 Task: Create List Designing in Board Website Redesign to Workspace Data Analysis. Create List Developing in Board Customer Feedback Management to Workspace Data Analysis. Create List Testing in Board Social Media User Generated Content Management to Workspace Data Analysis
Action: Mouse moved to (811, 455)
Screenshot: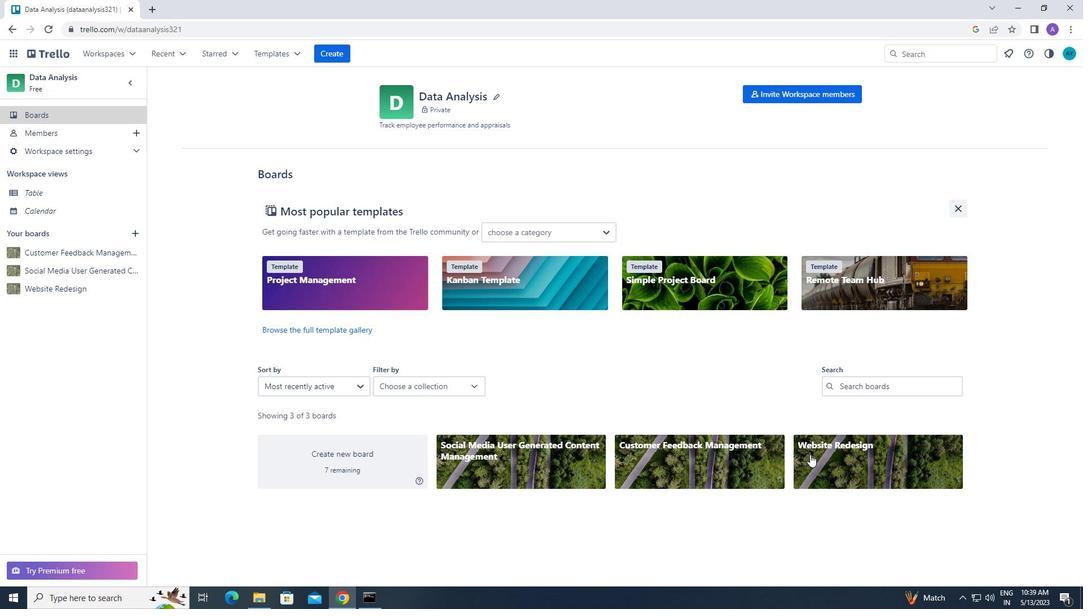 
Action: Mouse pressed left at (811, 455)
Screenshot: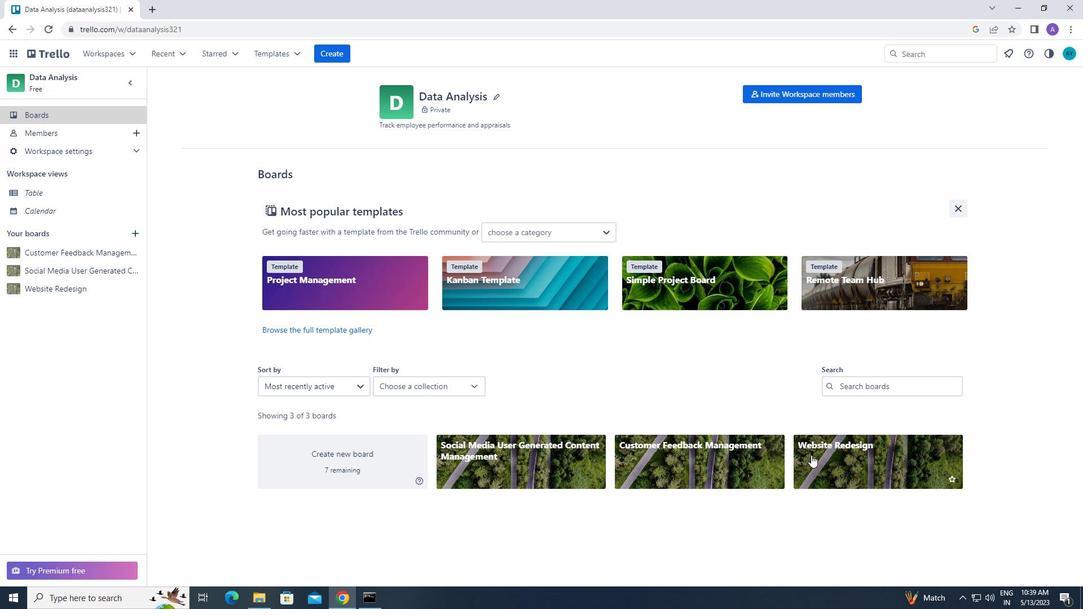
Action: Mouse moved to (362, 117)
Screenshot: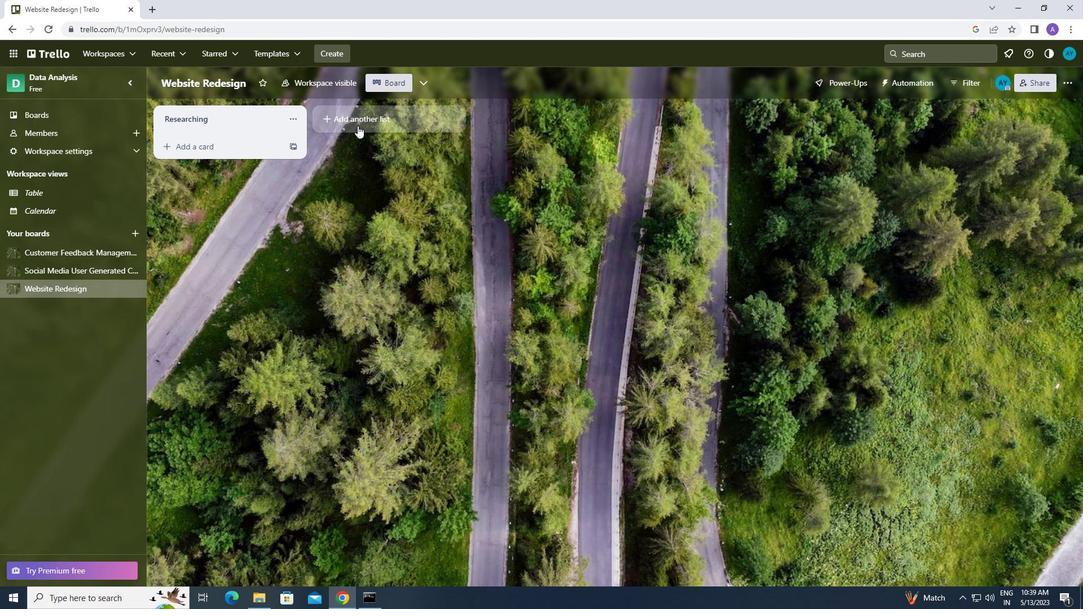 
Action: Mouse pressed left at (362, 117)
Screenshot: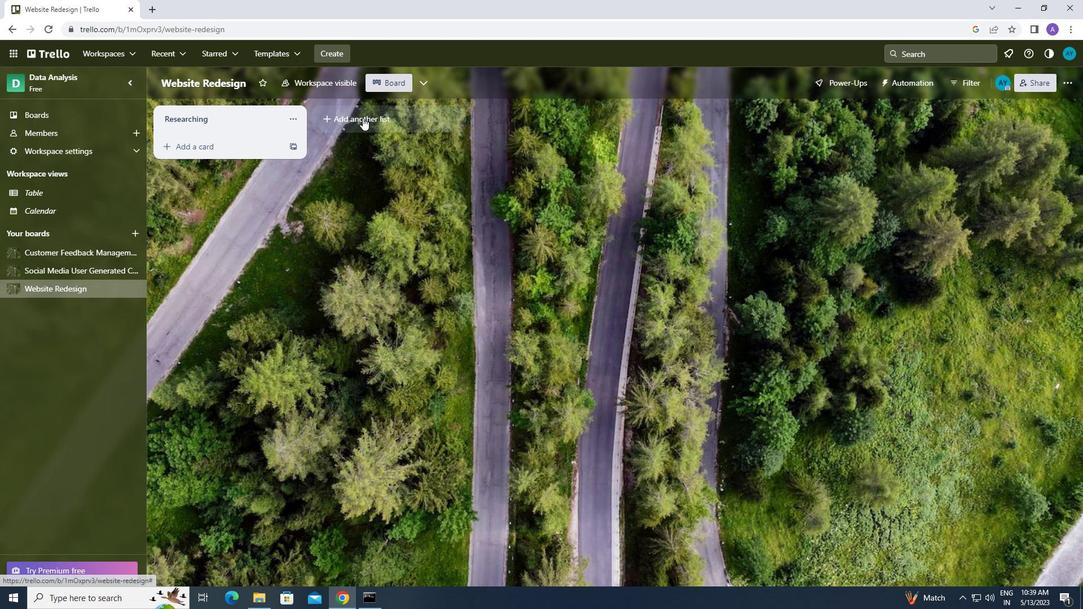 
Action: Mouse moved to (367, 121)
Screenshot: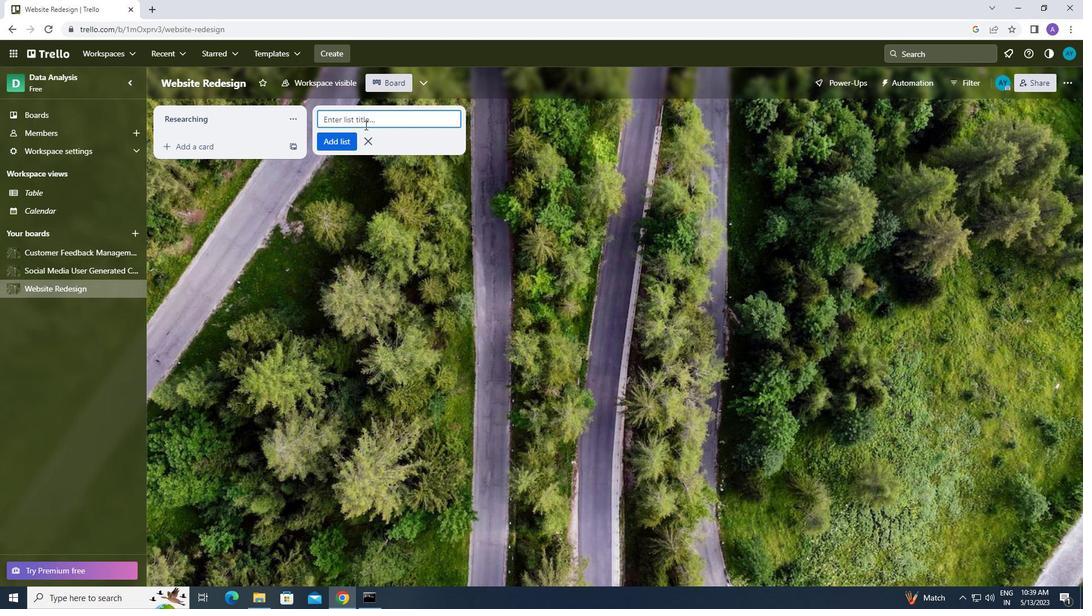 
Action: Mouse pressed left at (367, 121)
Screenshot: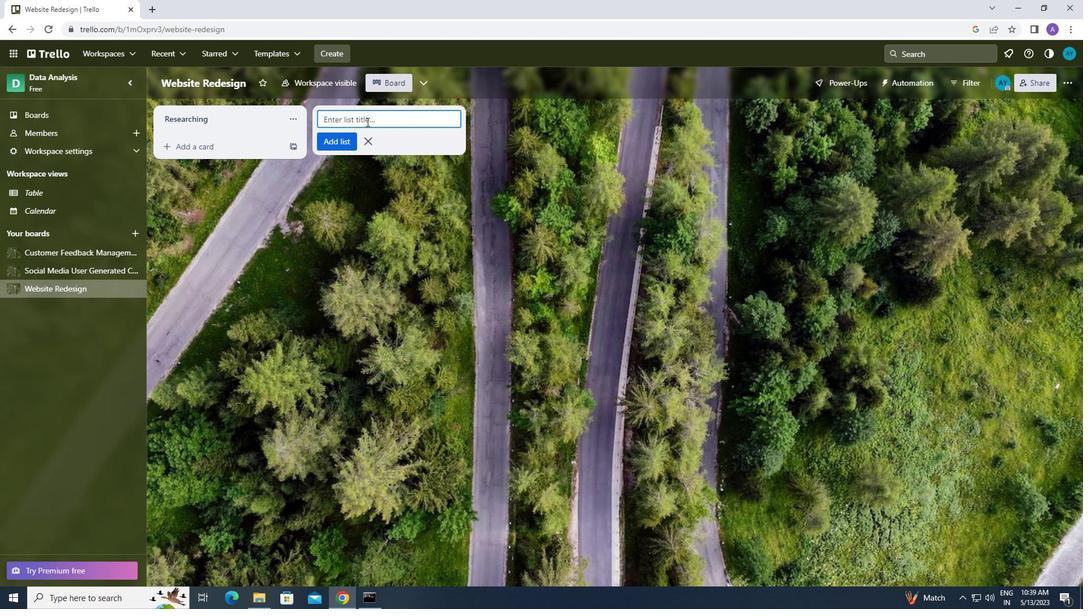 
Action: Key pressed <Key.caps_lock>d<Key.caps_lock><Key.backspace><Key.caps_lock><Key.caps_lock>d<Key.caps_lock>esigning
Screenshot: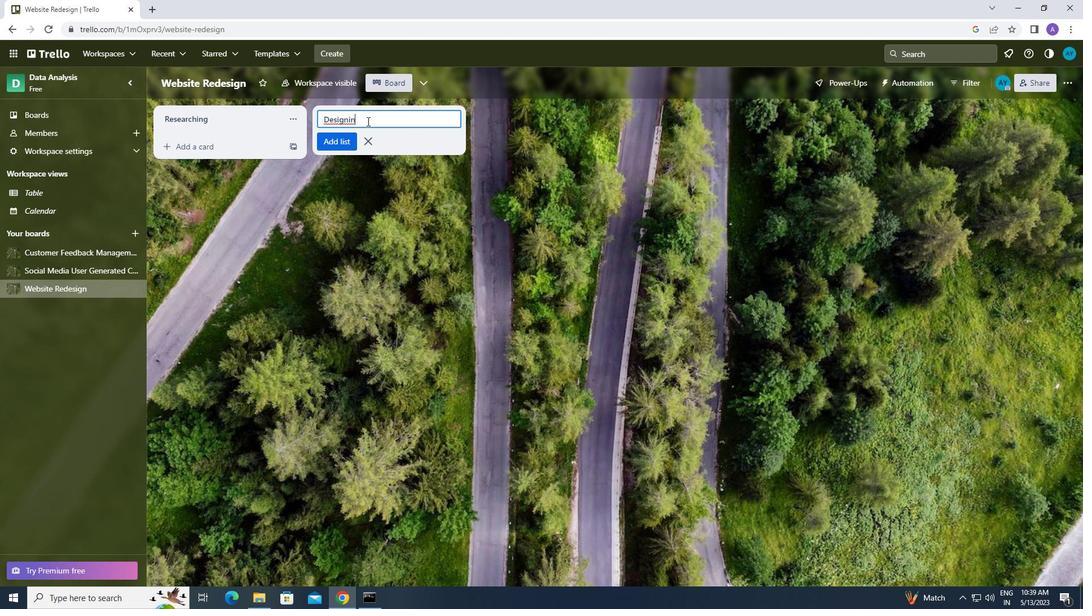 
Action: Mouse moved to (372, 130)
Screenshot: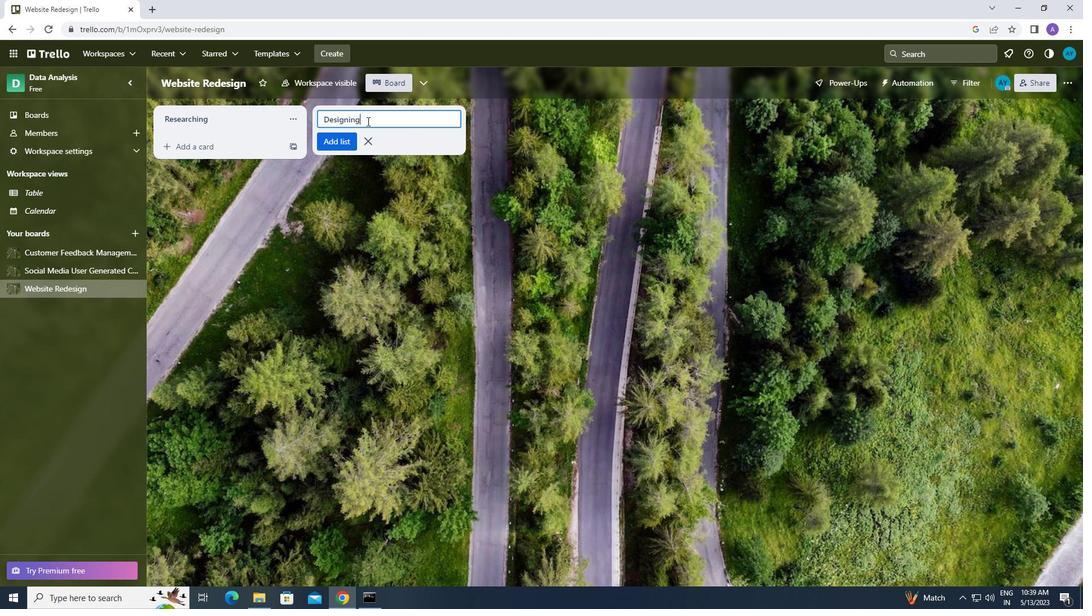 
Action: Key pressed <Key.enter>
Screenshot: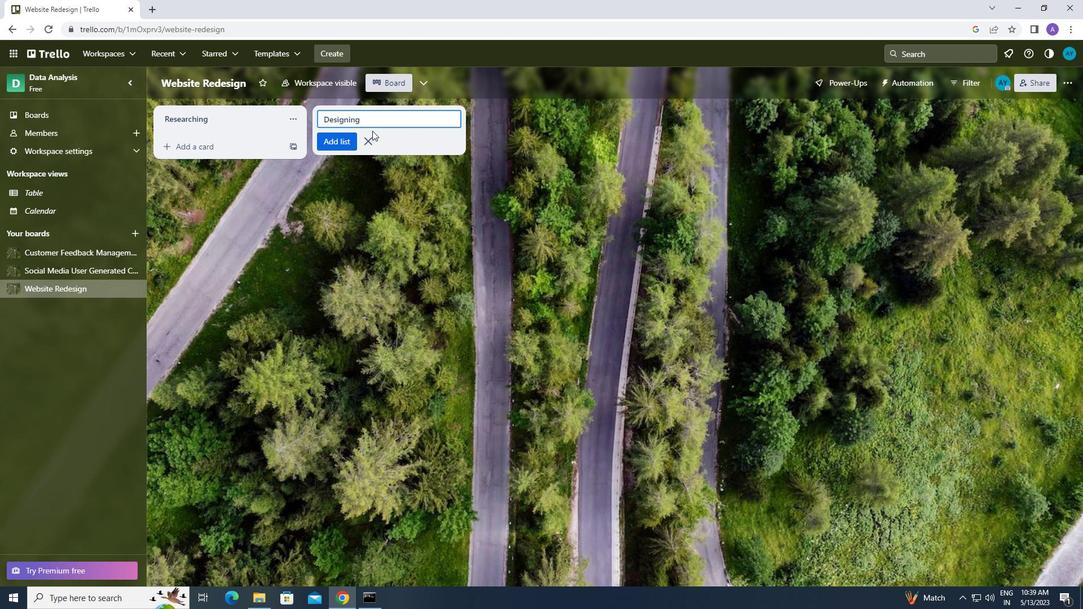 
Action: Mouse moved to (103, 50)
Screenshot: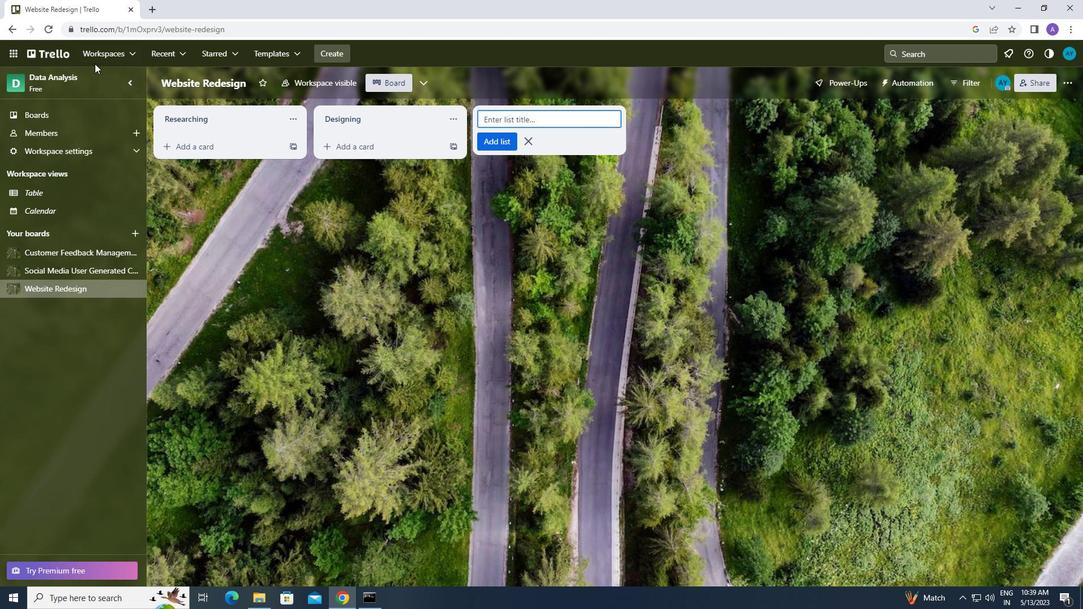 
Action: Mouse pressed left at (103, 50)
Screenshot: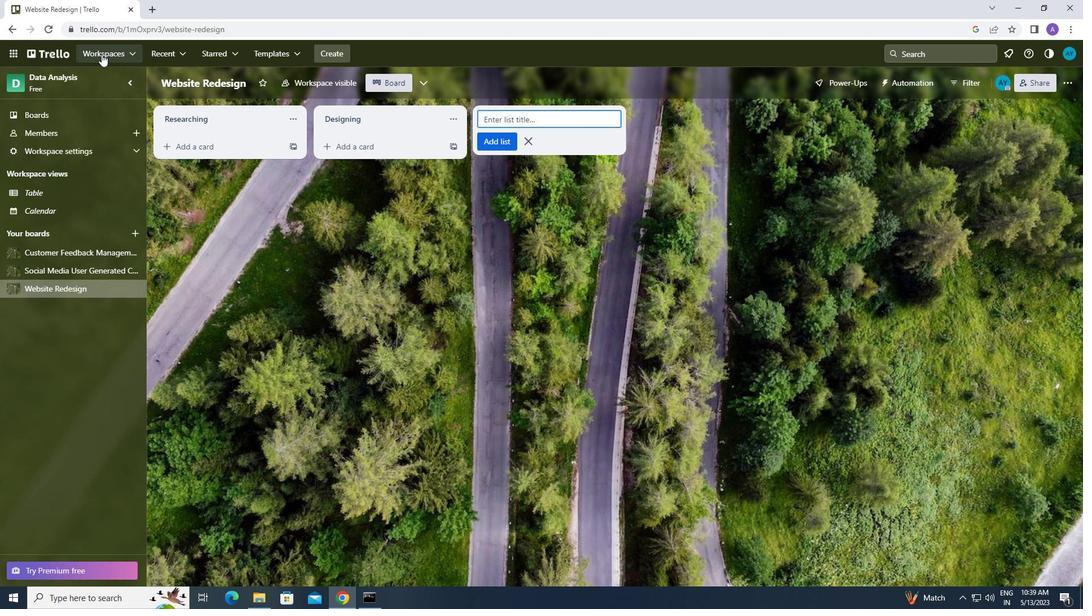 
Action: Mouse moved to (148, 238)
Screenshot: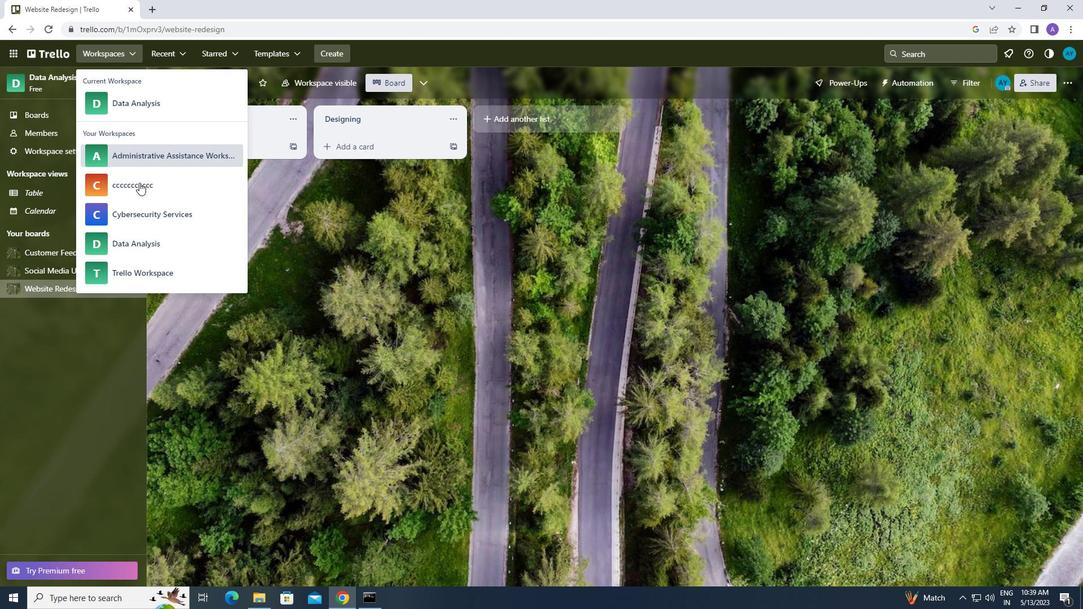 
Action: Mouse pressed left at (148, 238)
Screenshot: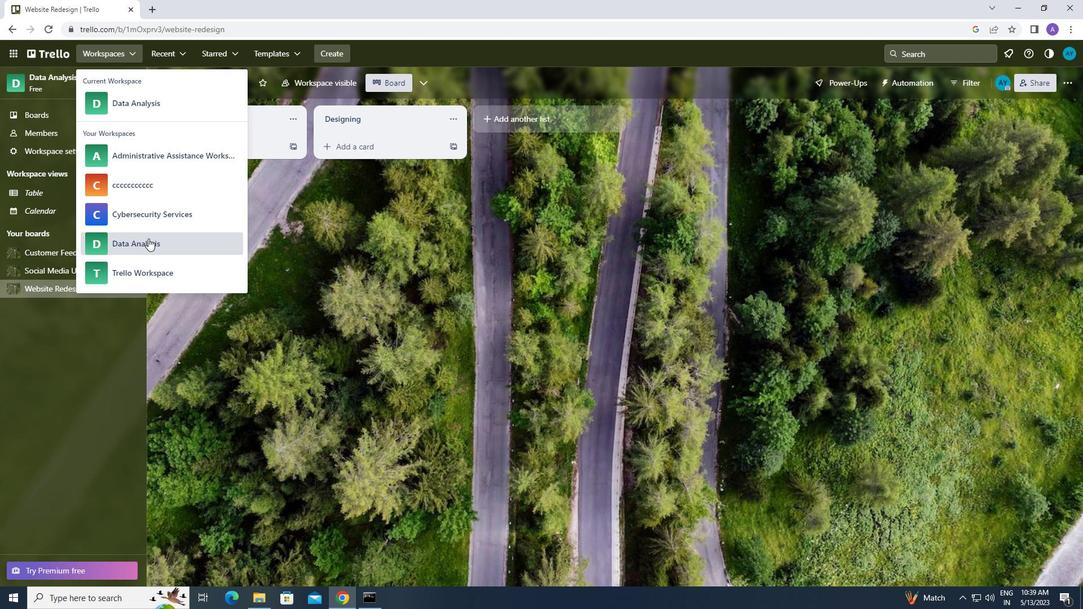 
Action: Mouse moved to (676, 466)
Screenshot: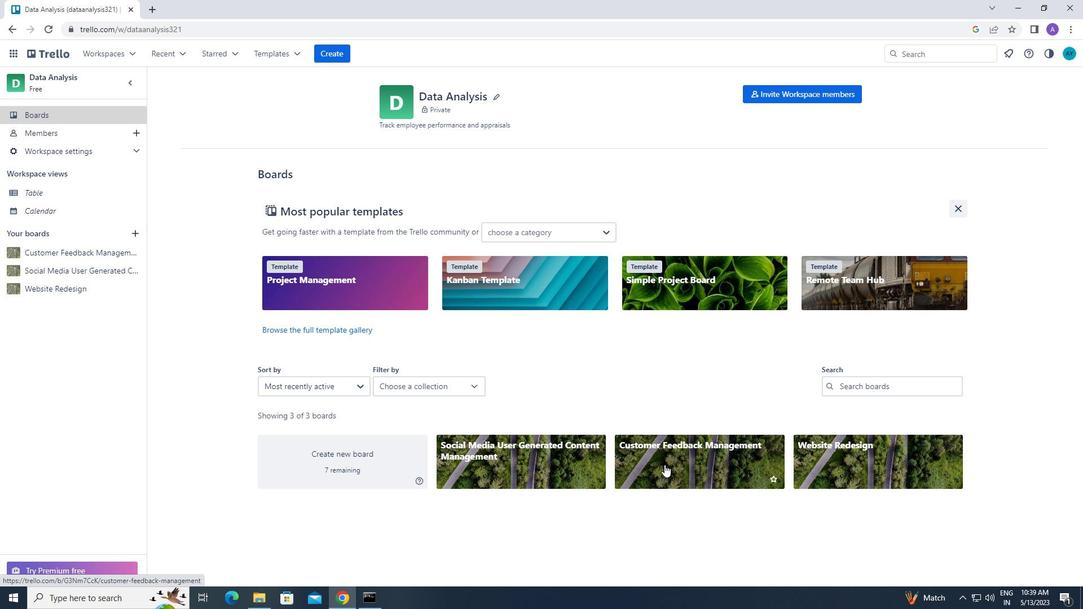 
Action: Mouse pressed left at (676, 466)
Screenshot: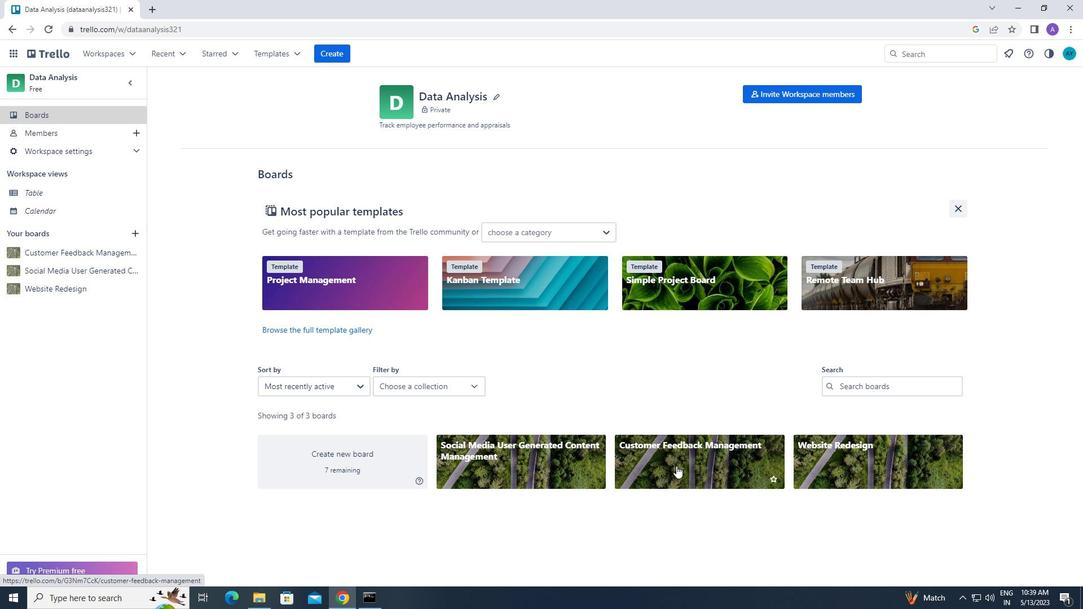 
Action: Mouse moved to (355, 120)
Screenshot: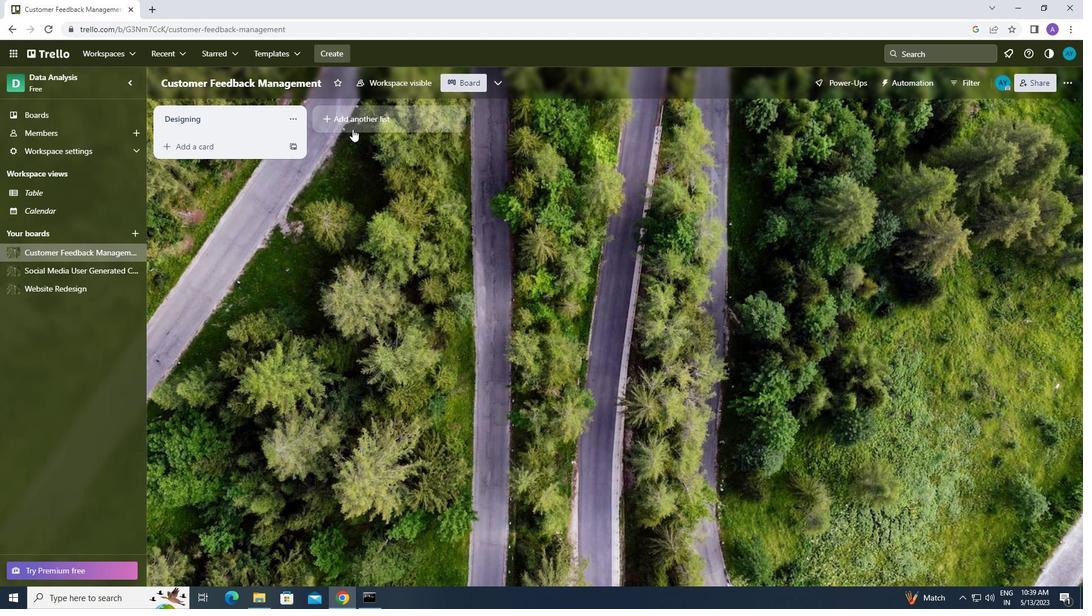 
Action: Mouse pressed left at (355, 120)
Screenshot: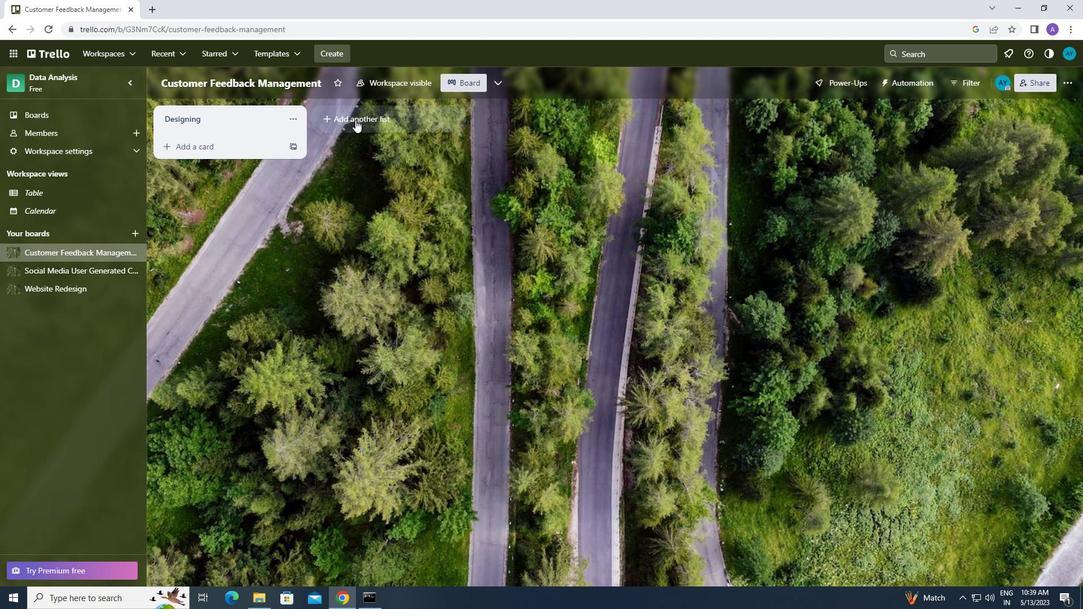 
Action: Mouse moved to (359, 117)
Screenshot: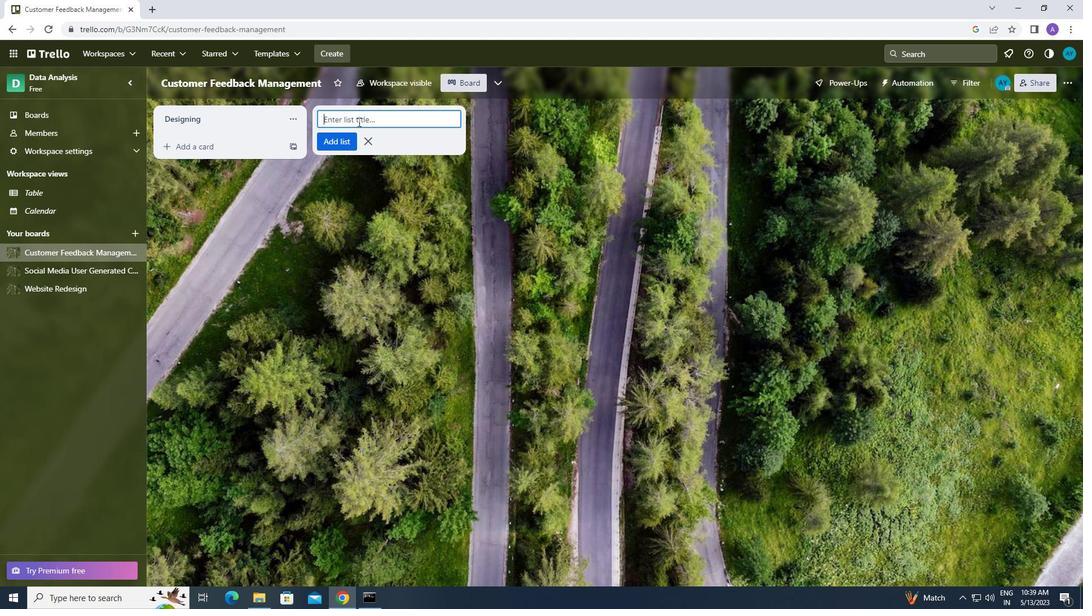 
Action: Mouse pressed left at (359, 117)
Screenshot: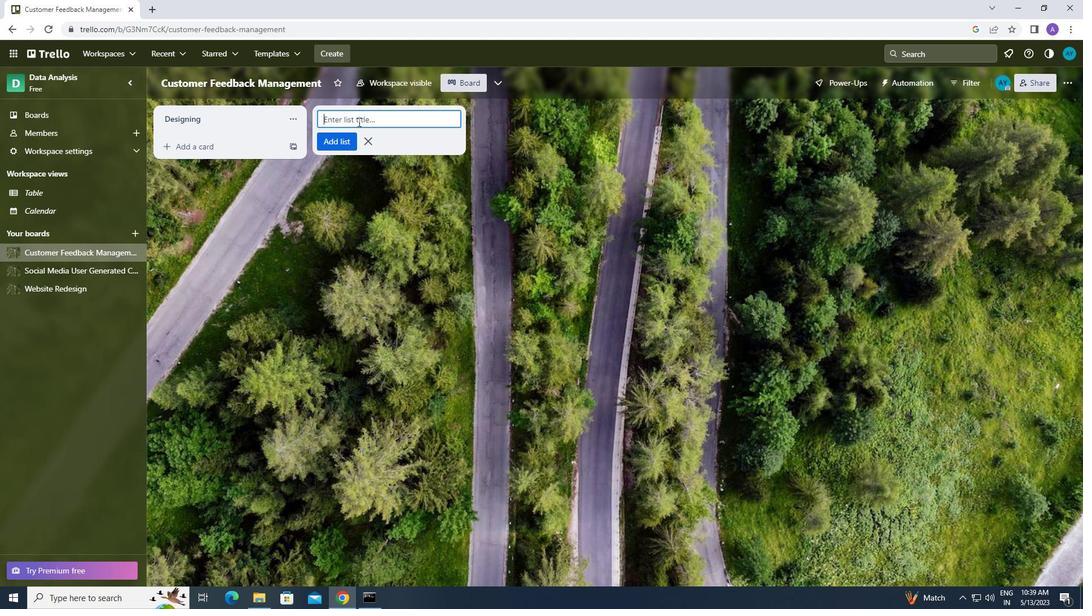 
Action: Key pressed <Key.caps_lock>d<Key.caps_lock>eveloping
Screenshot: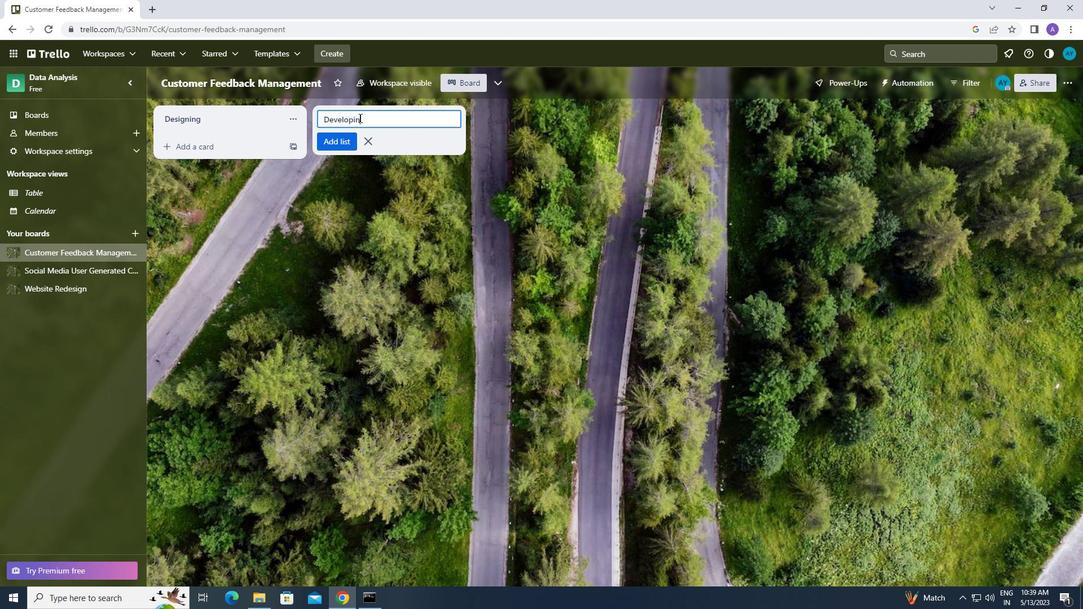 
Action: Mouse moved to (446, 202)
Screenshot: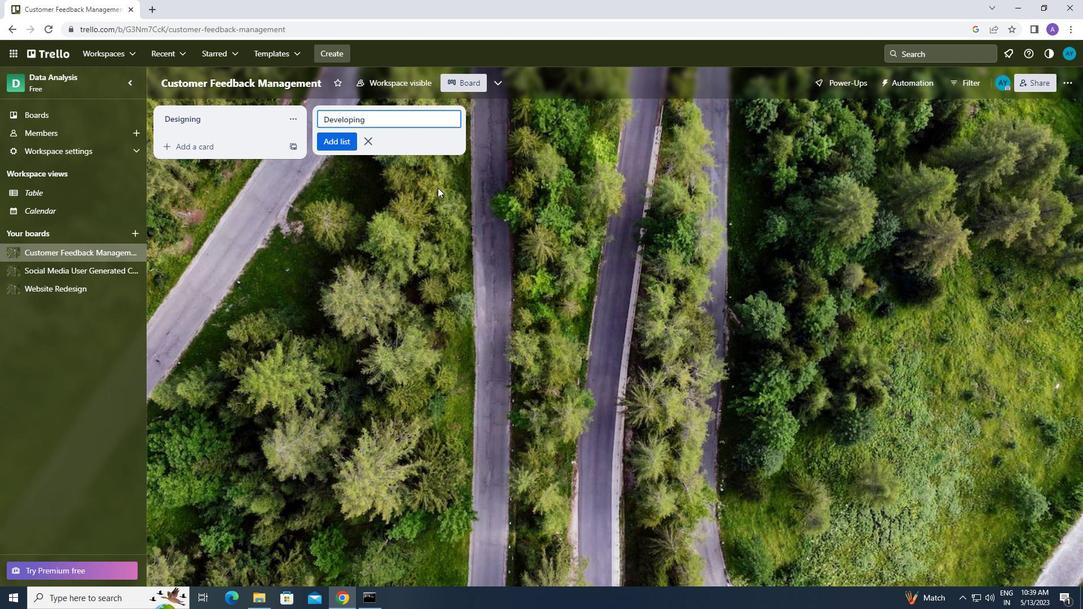 
Action: Key pressed <Key.enter>
Screenshot: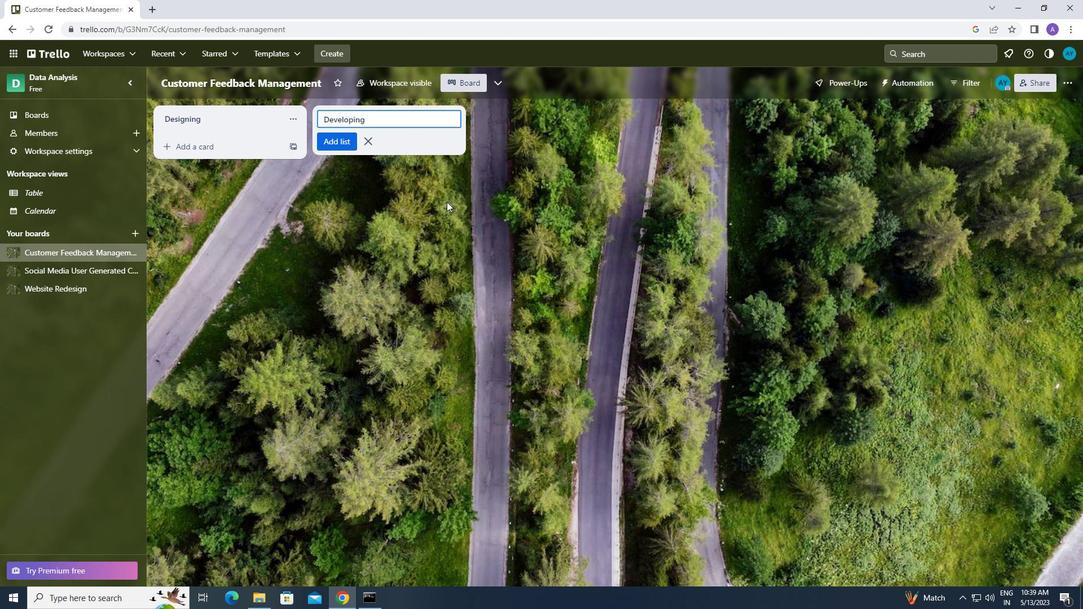 
Action: Mouse moved to (97, 47)
Screenshot: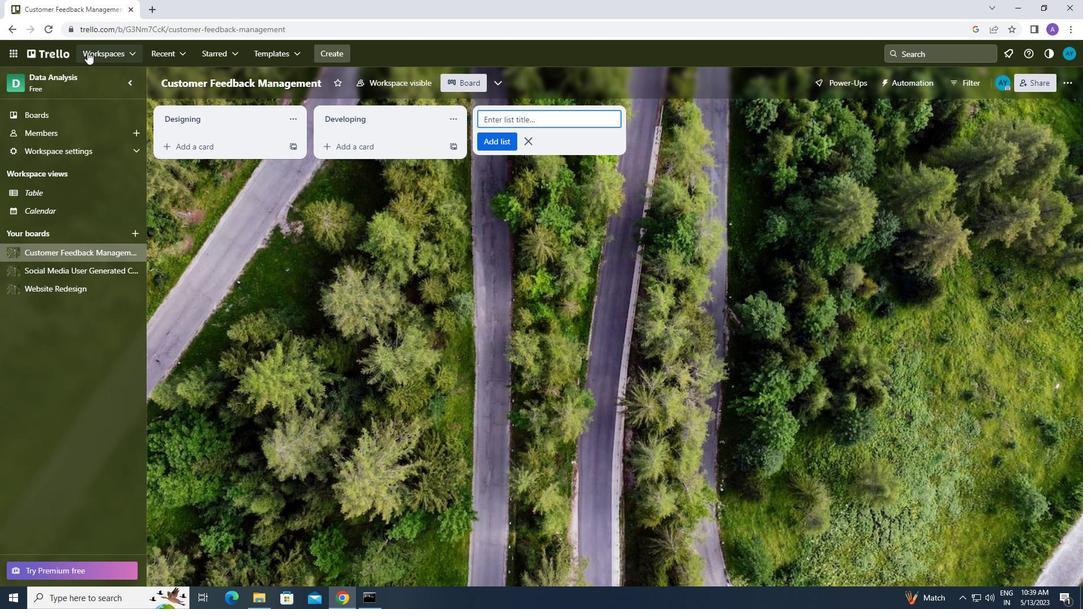 
Action: Mouse pressed left at (97, 47)
Screenshot: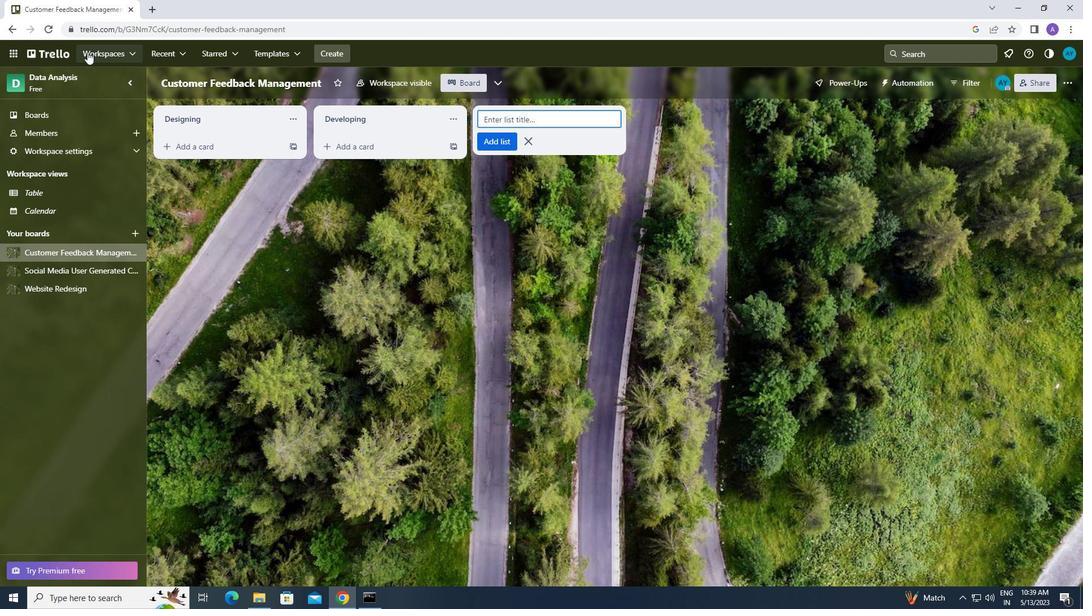 
Action: Mouse moved to (130, 235)
Screenshot: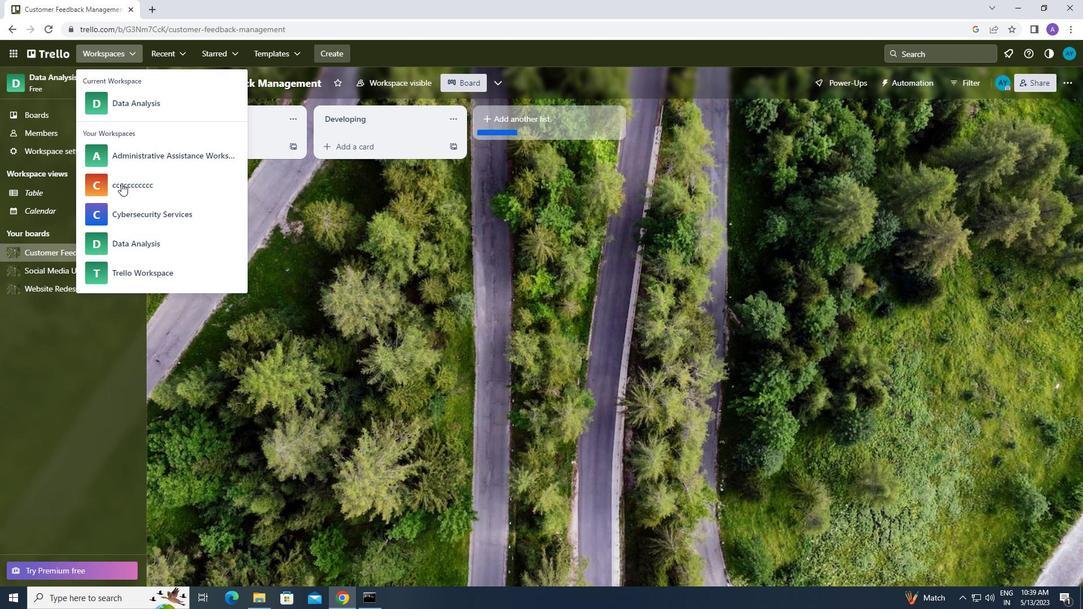 
Action: Mouse pressed left at (130, 235)
Screenshot: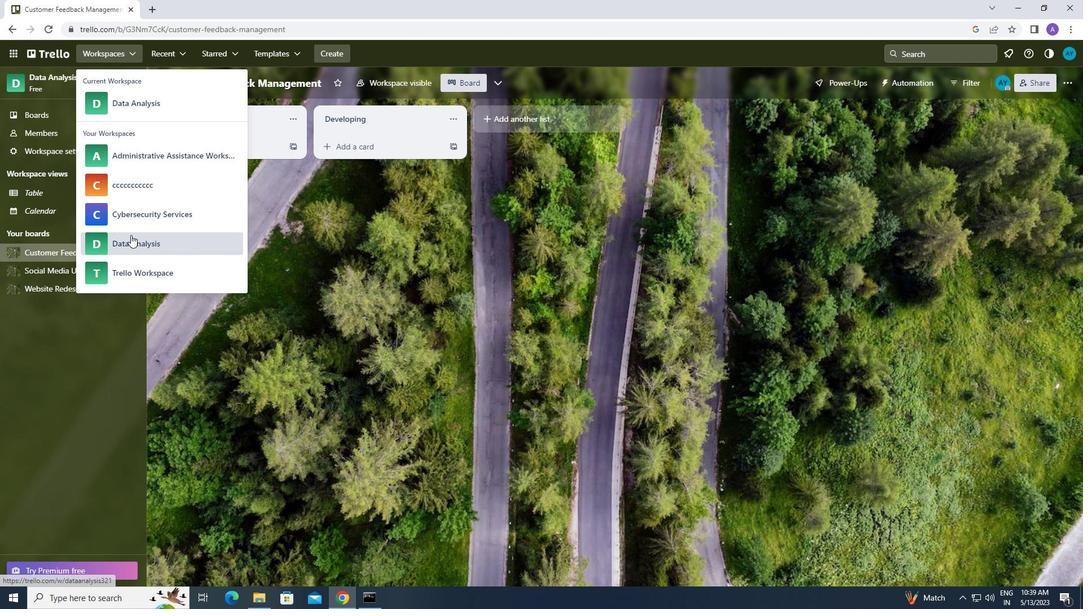 
Action: Mouse moved to (510, 452)
Screenshot: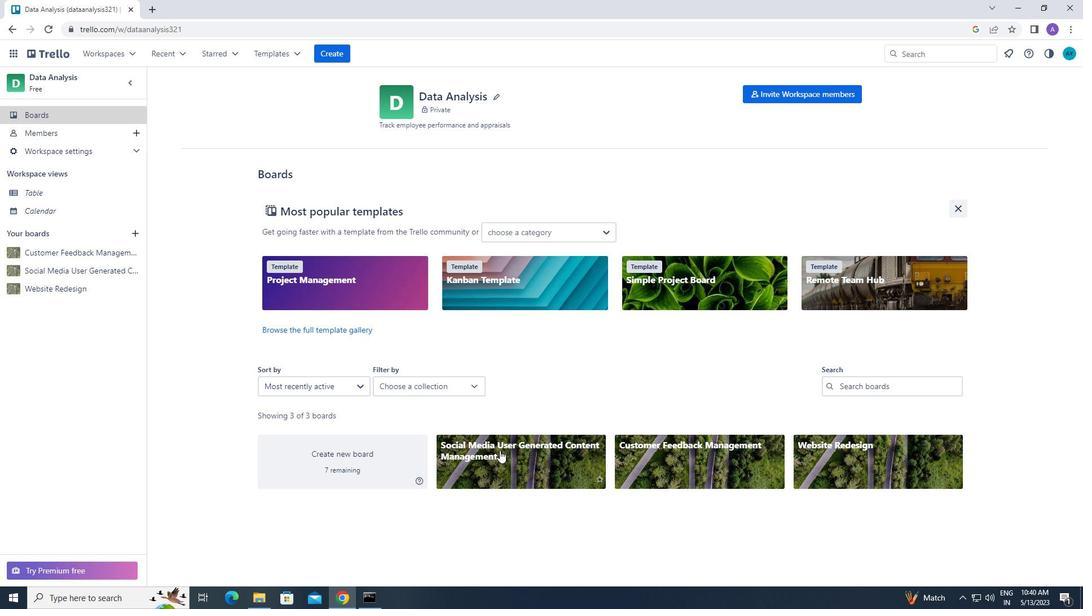 
Action: Mouse pressed left at (510, 452)
Screenshot: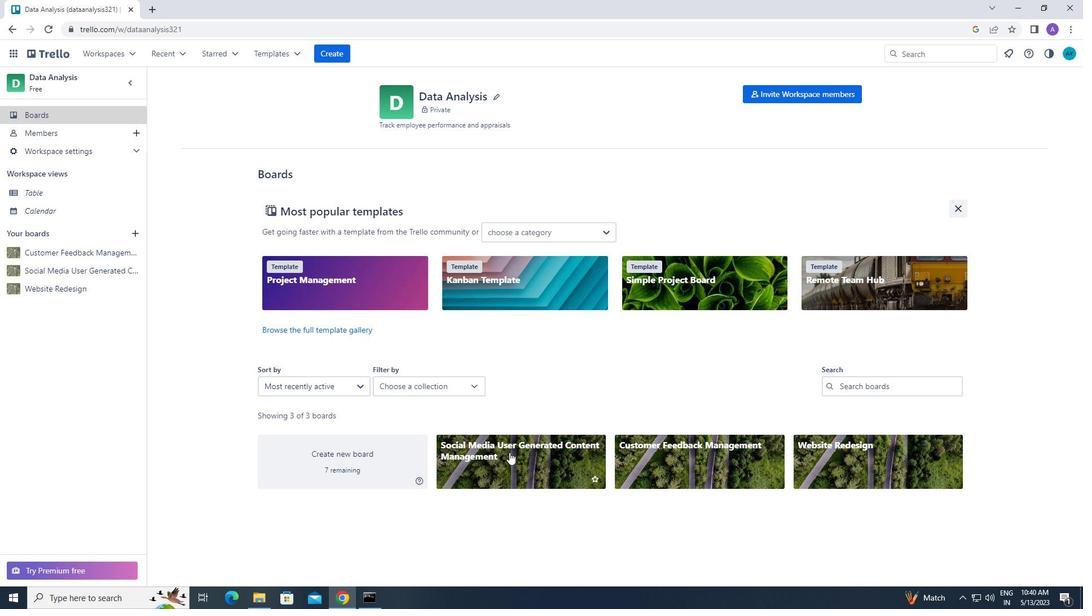 
Action: Mouse moved to (346, 119)
Screenshot: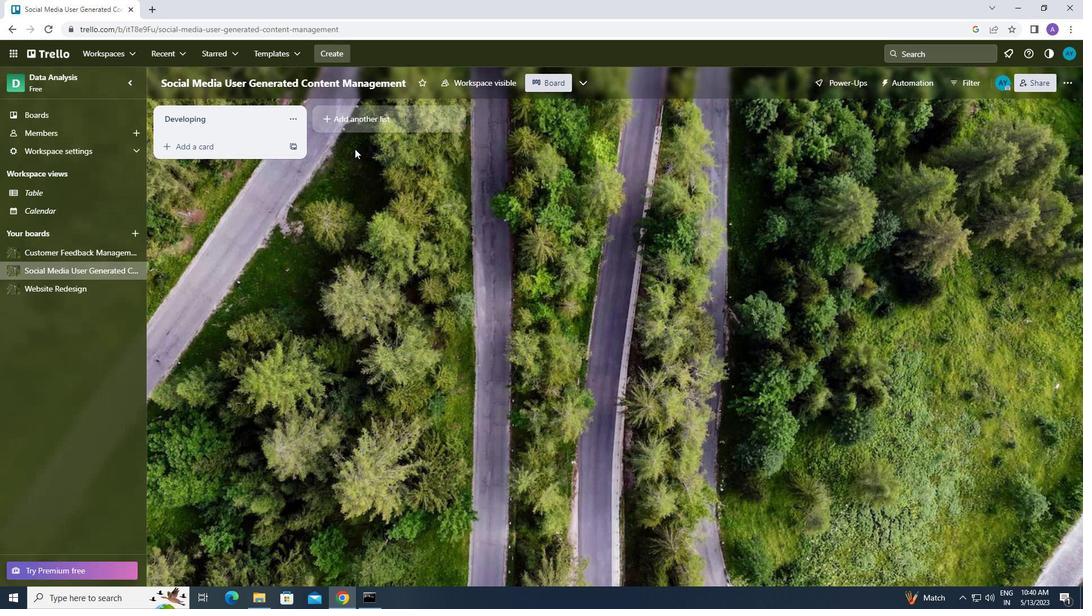 
Action: Mouse pressed left at (346, 119)
Screenshot: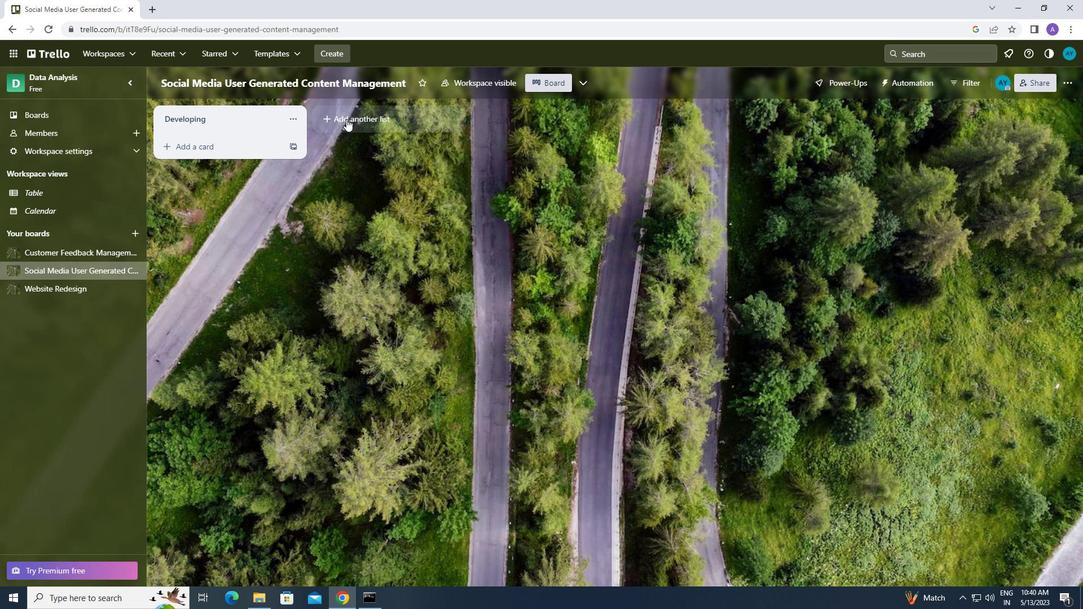 
Action: Mouse moved to (347, 125)
Screenshot: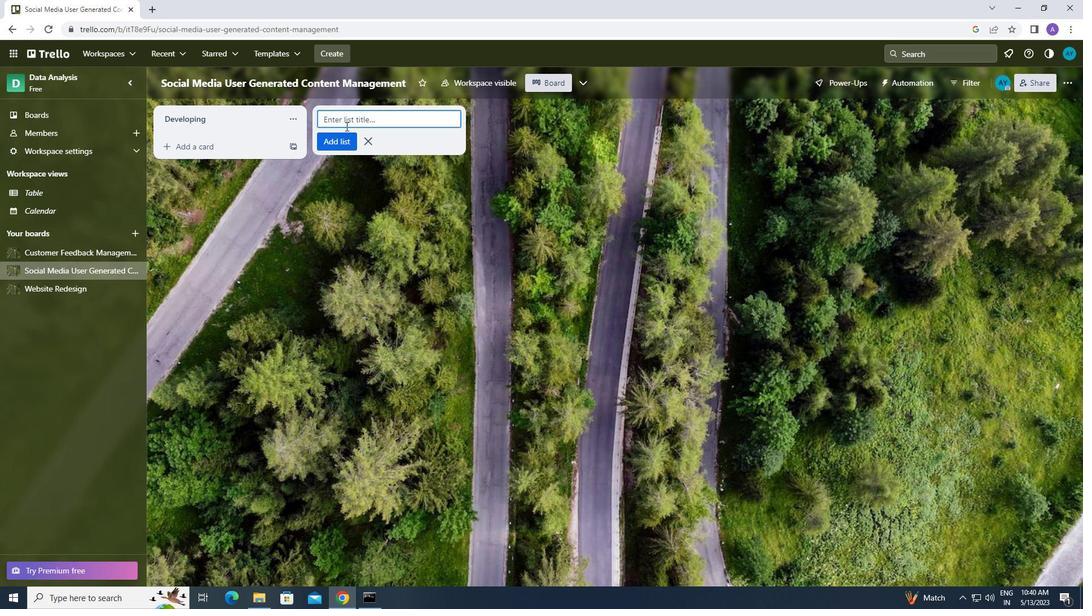 
Action: Mouse pressed left at (347, 125)
Screenshot: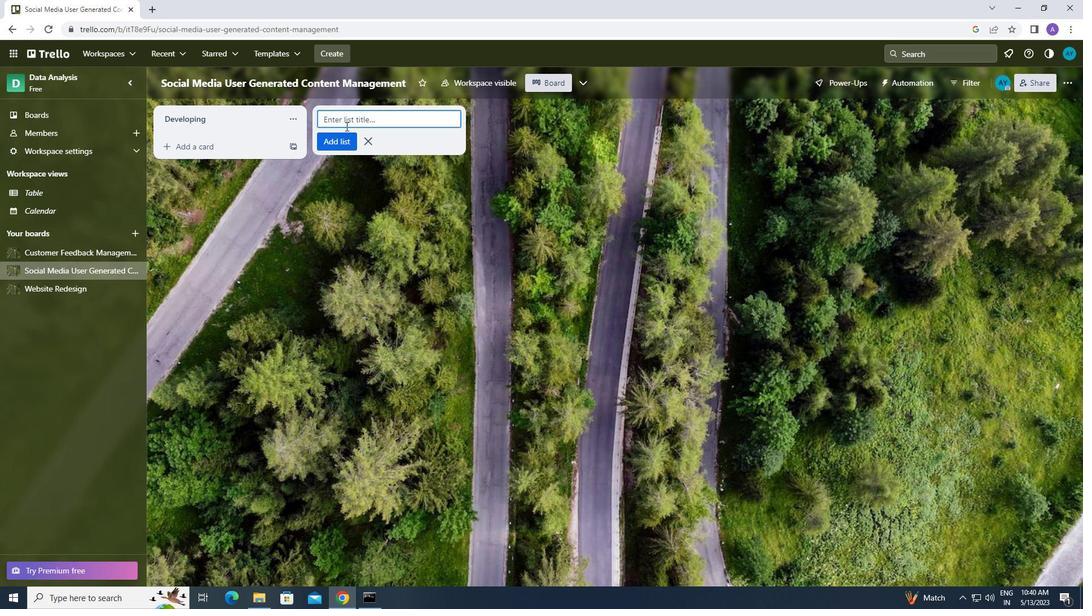 
Action: Key pressed <Key.caps_lock>t<Key.caps_lock>esting
Screenshot: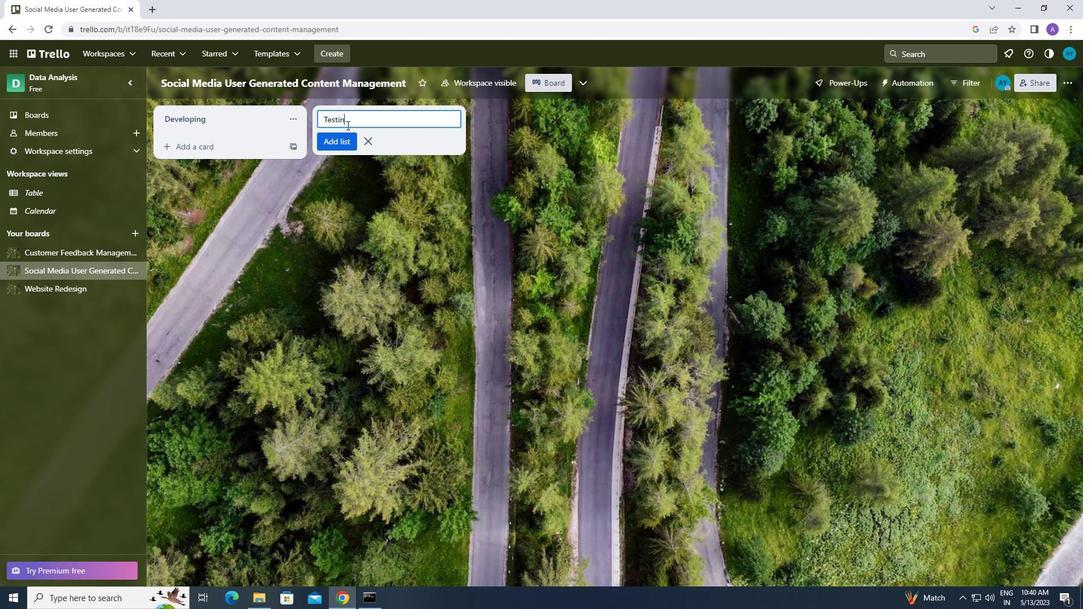
Action: Mouse moved to (524, 268)
Screenshot: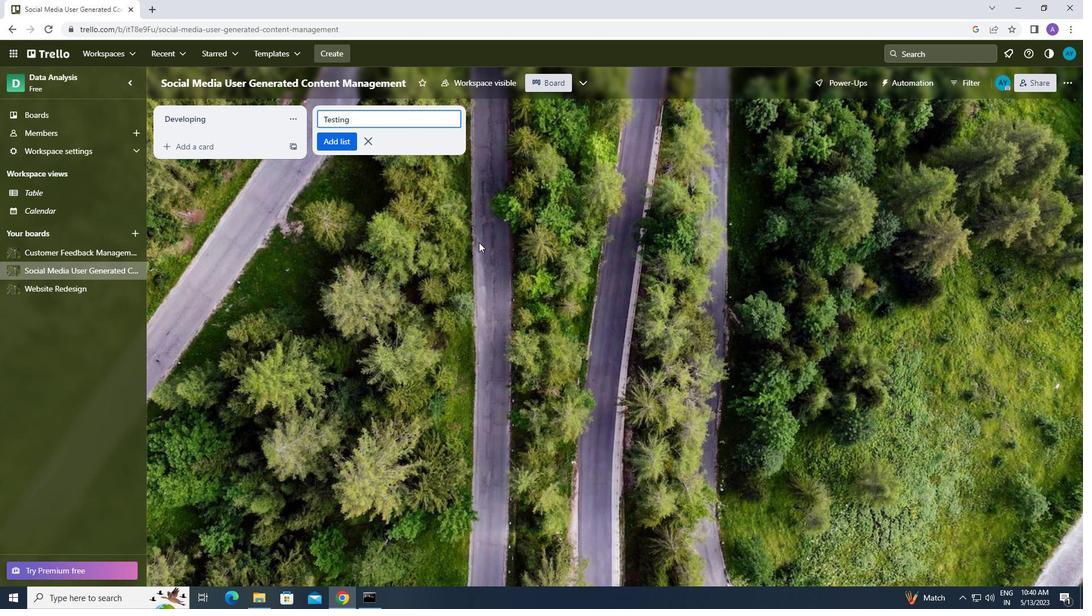 
Action: Key pressed <Key.enter>
Screenshot: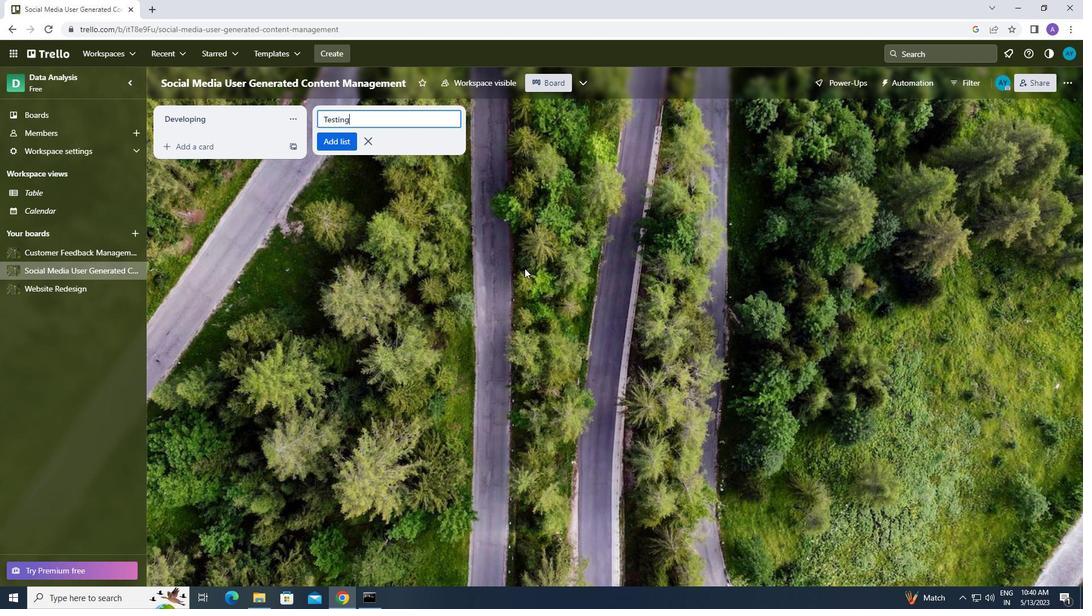 
